 Task: In the  document Seasons.doc, select heading and apply ' Bold and Underline' Use the "find feature" to find mentioned word and apply Strikethrough in: 'creating a breathtaking'
Action: Mouse moved to (132, 140)
Screenshot: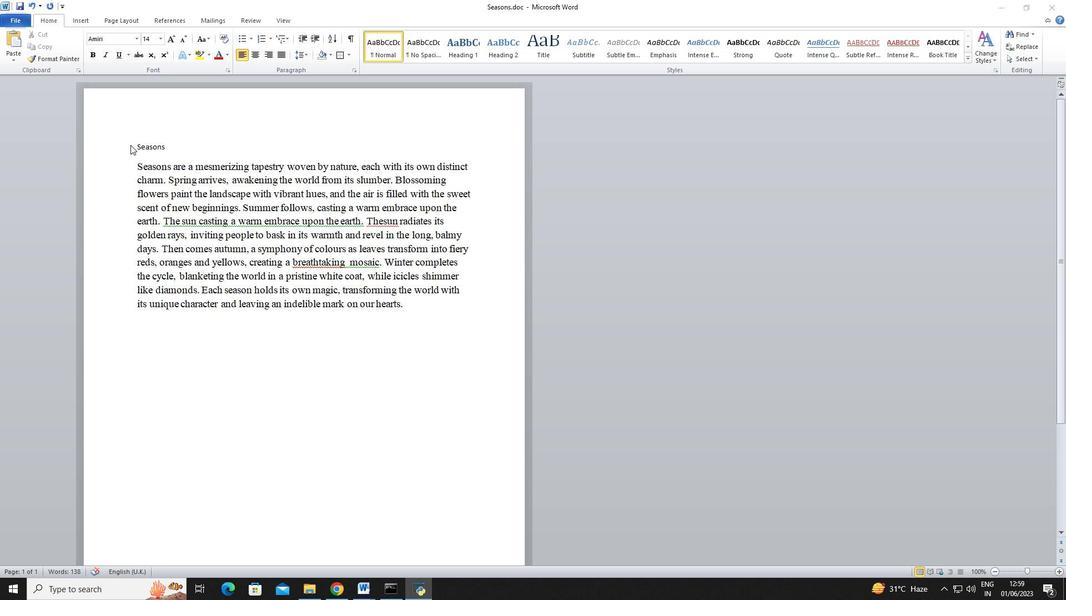 
Action: Mouse pressed left at (132, 140)
Screenshot: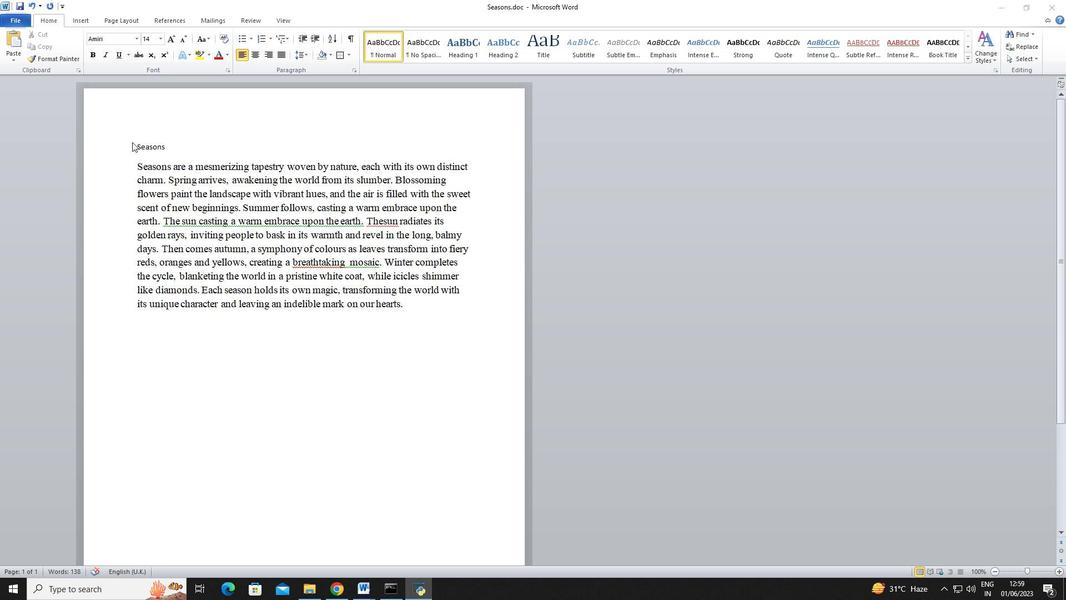 
Action: Mouse moved to (135, 151)
Screenshot: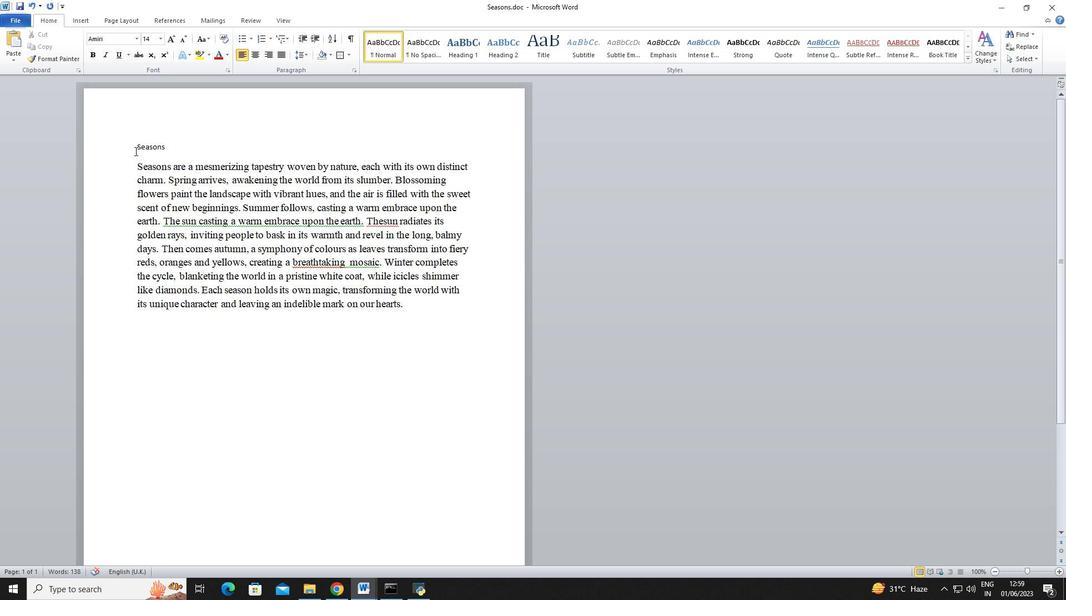 
Action: Mouse pressed left at (135, 151)
Screenshot: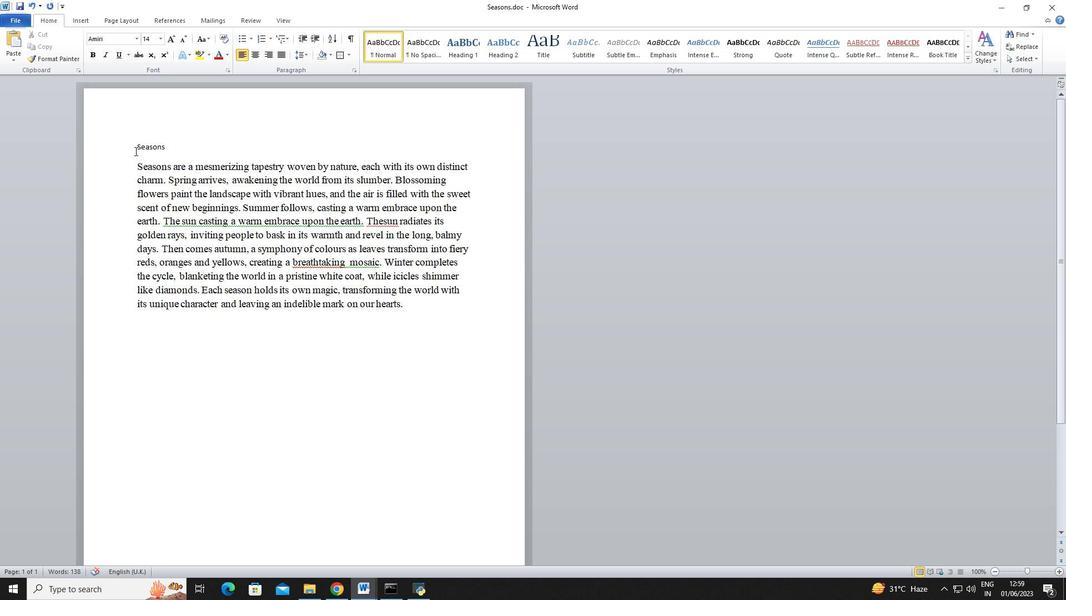
Action: Mouse moved to (92, 58)
Screenshot: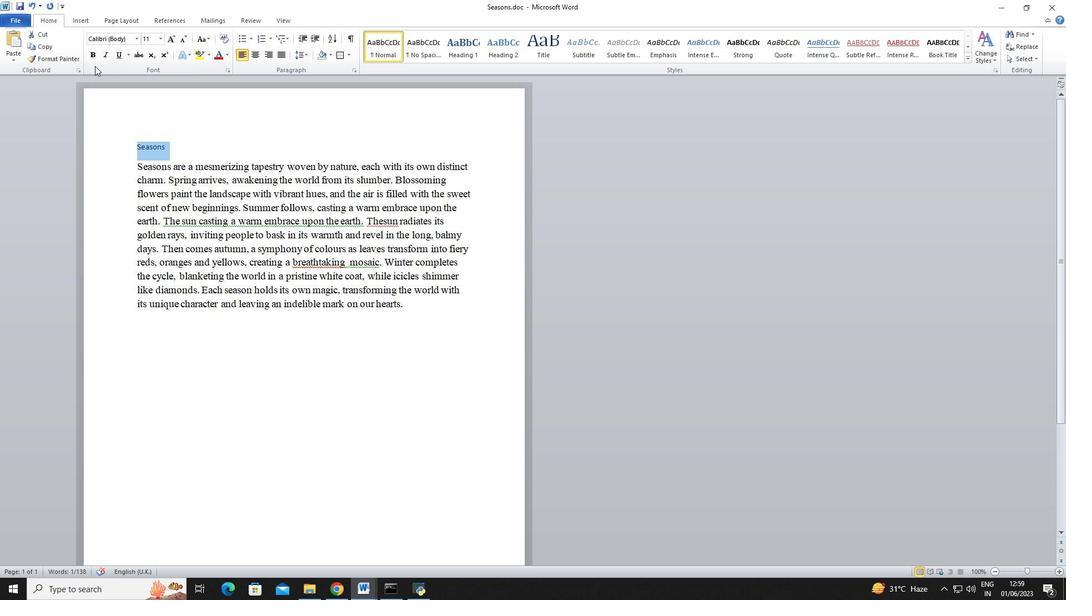 
Action: Mouse pressed left at (92, 58)
Screenshot: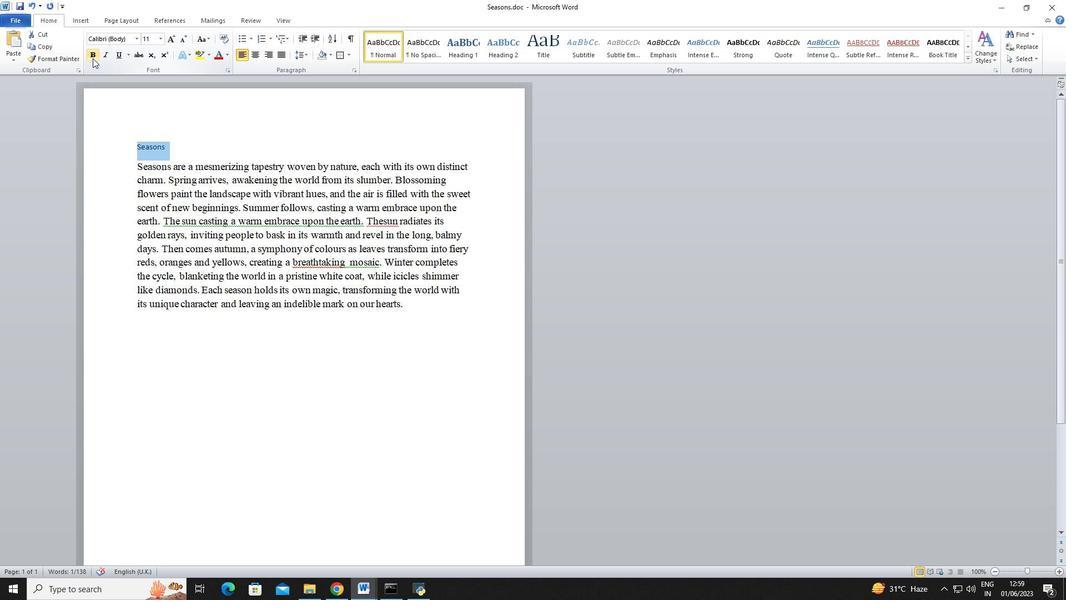 
Action: Mouse moved to (117, 56)
Screenshot: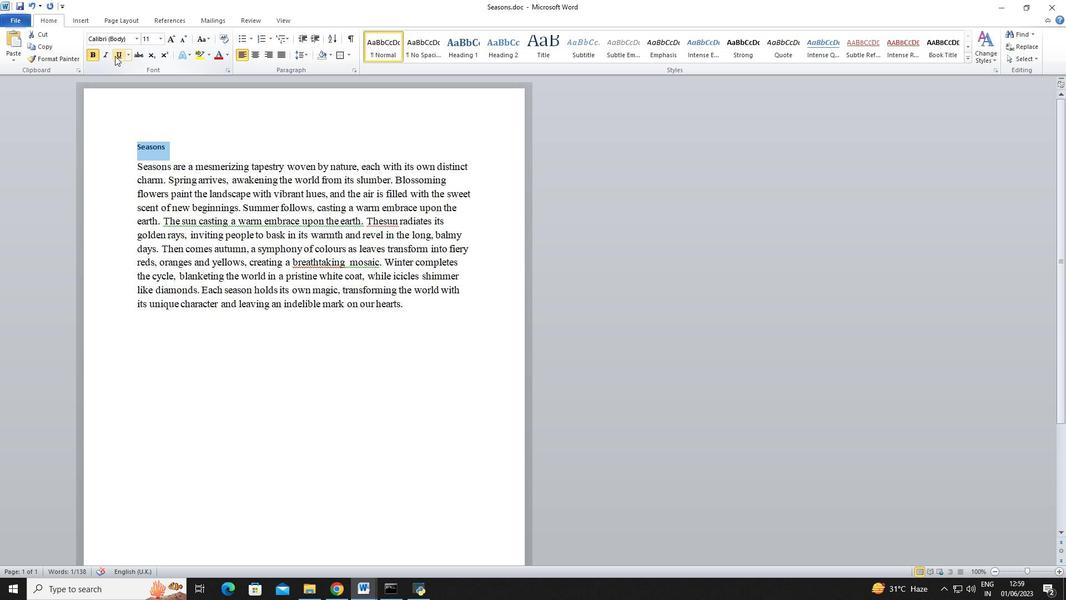 
Action: Mouse pressed left at (117, 56)
Screenshot: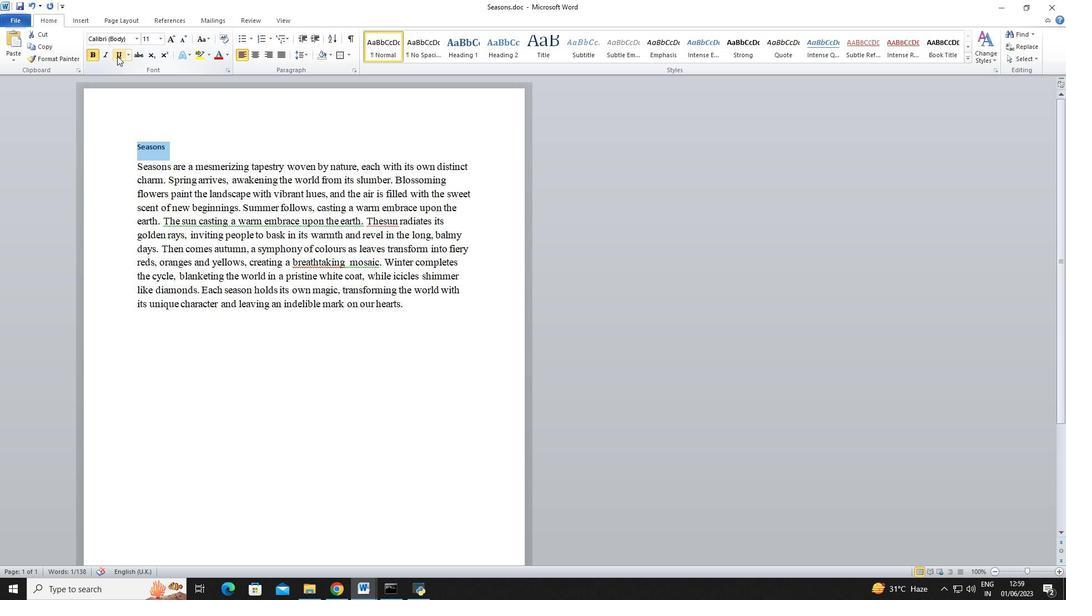 
Action: Mouse moved to (386, 135)
Screenshot: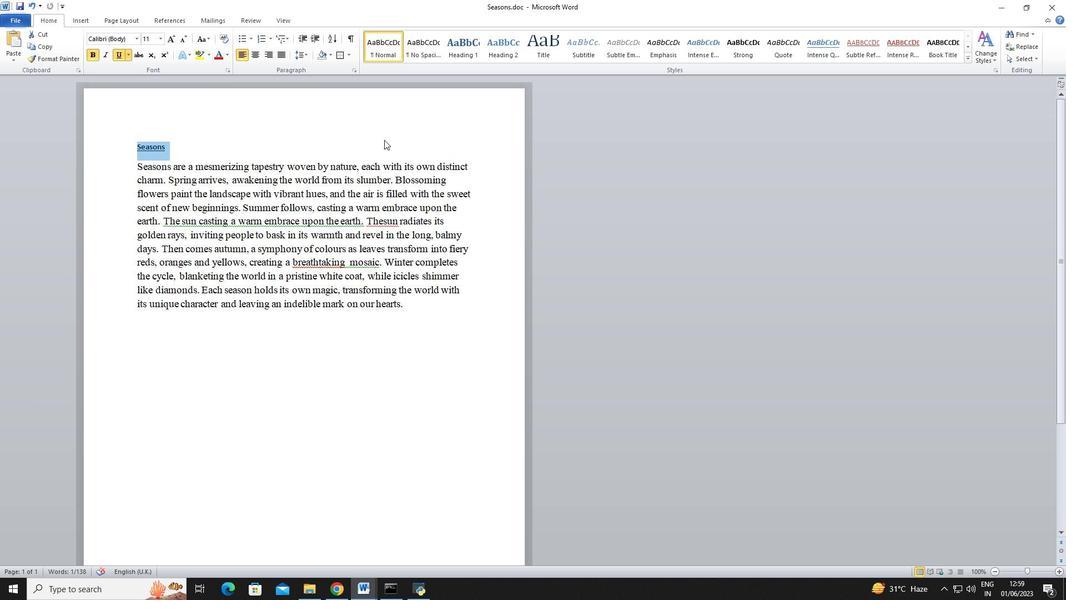 
Action: Mouse pressed left at (386, 135)
Screenshot: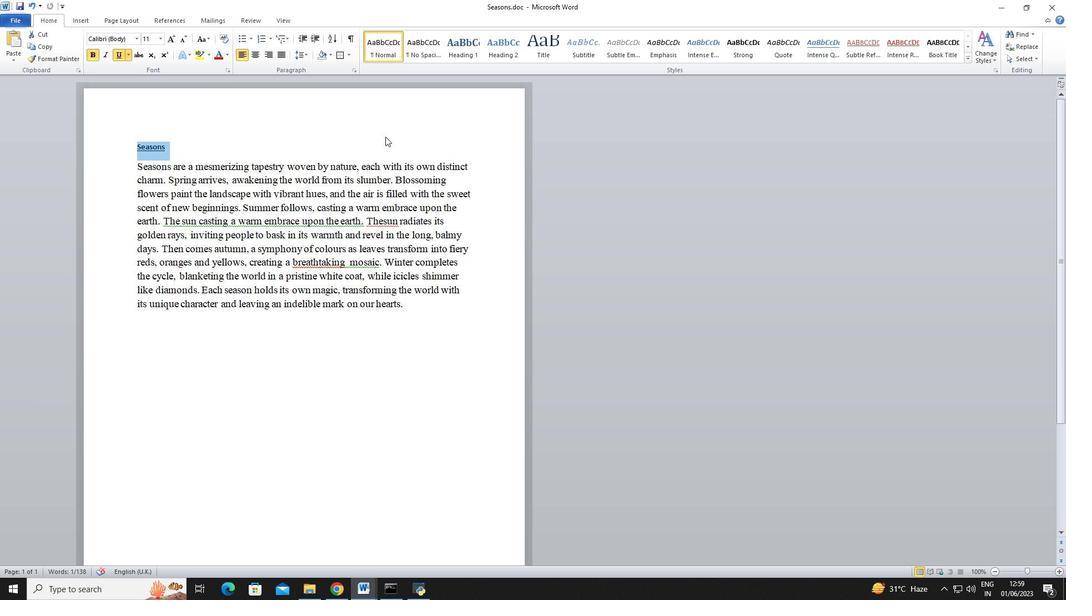 
Action: Key pressed ctrl+F
Screenshot: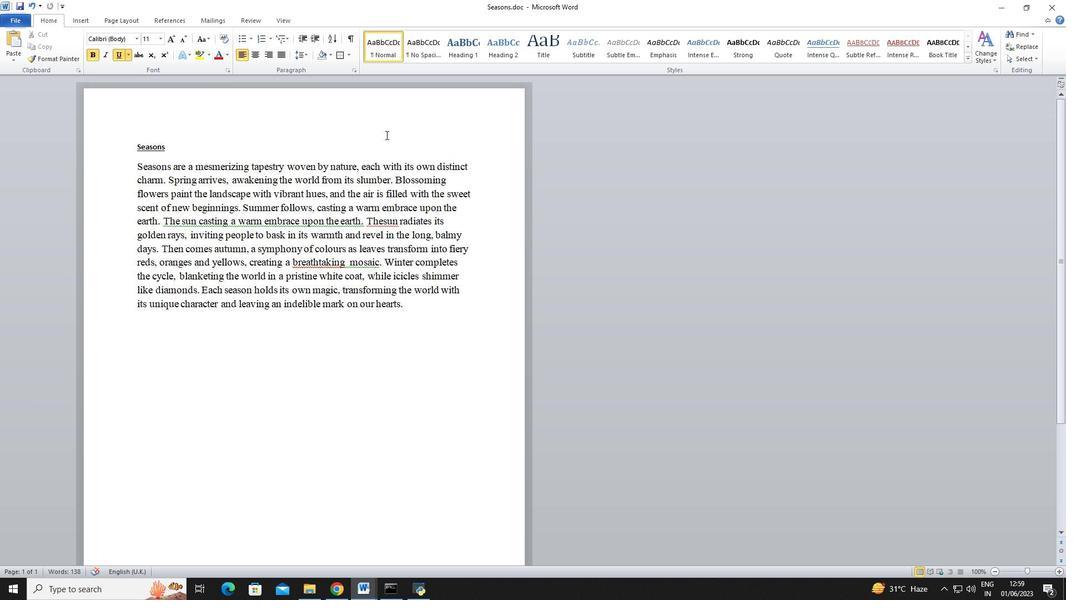 
Action: Mouse moved to (105, 84)
Screenshot: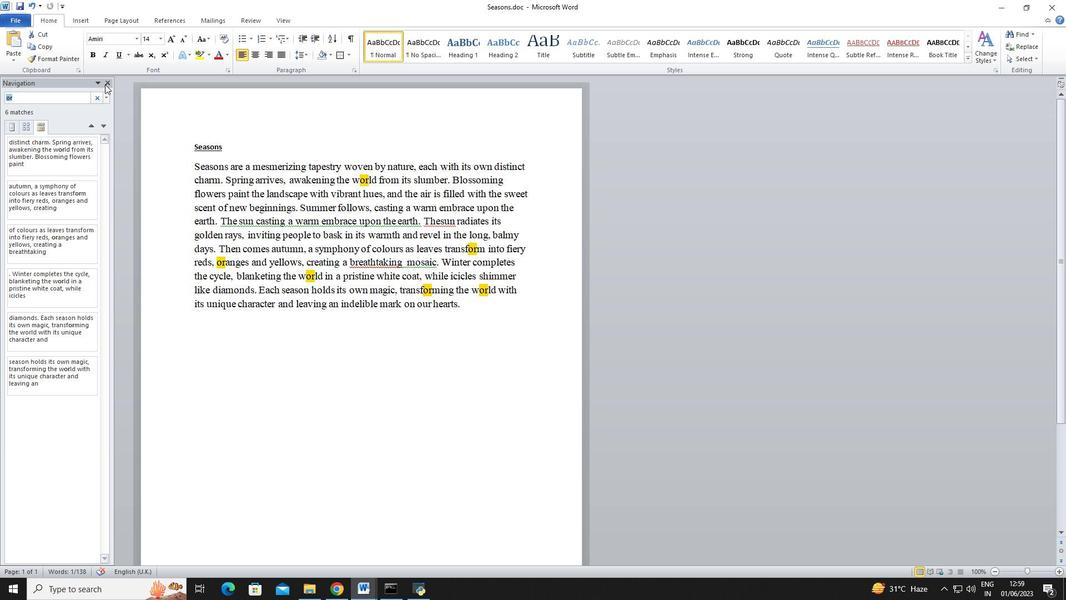 
Action: Mouse pressed left at (105, 84)
Screenshot: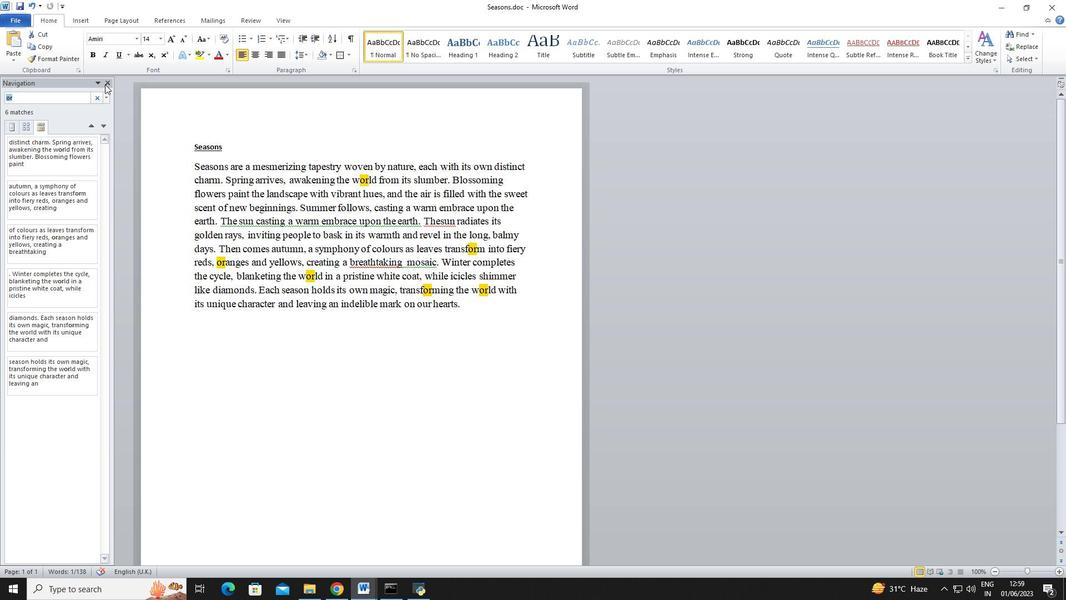 
Action: Mouse moved to (188, 153)
Screenshot: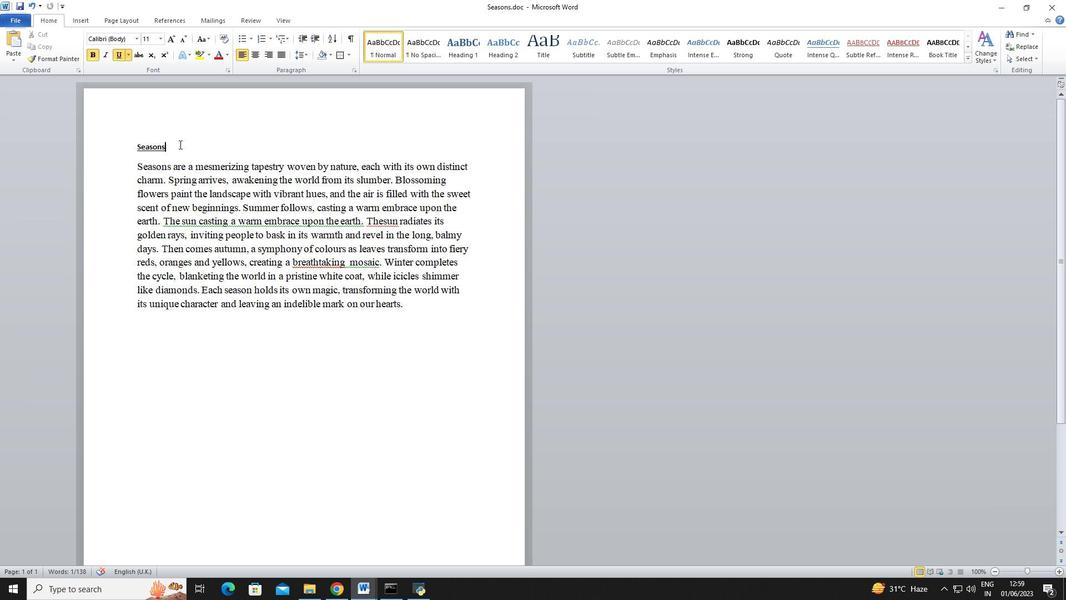 
Action: Key pressed ctrl+F
Screenshot: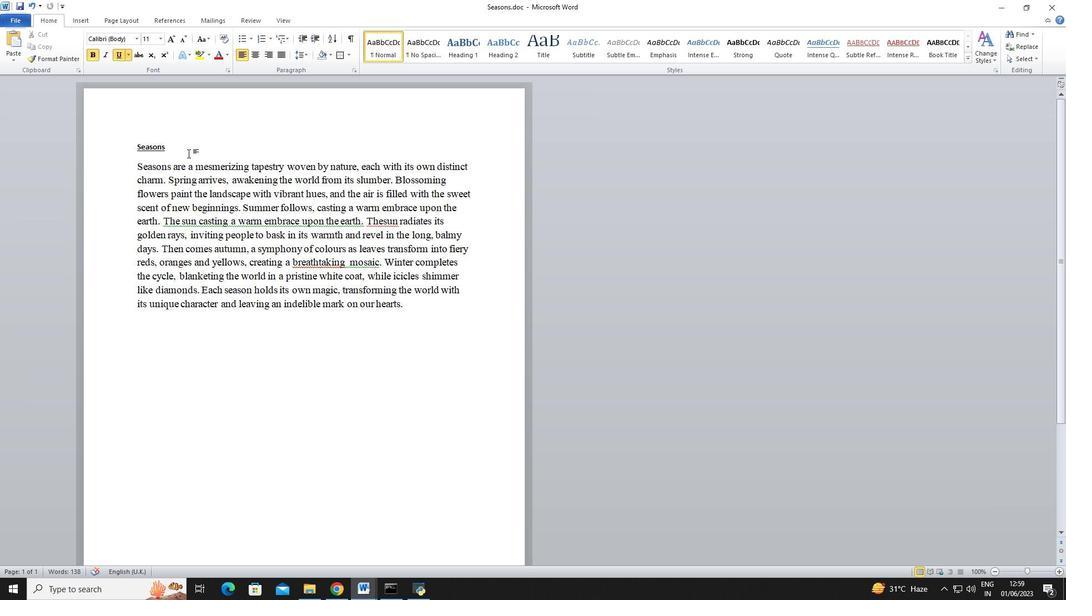 
Action: Mouse moved to (105, 83)
Screenshot: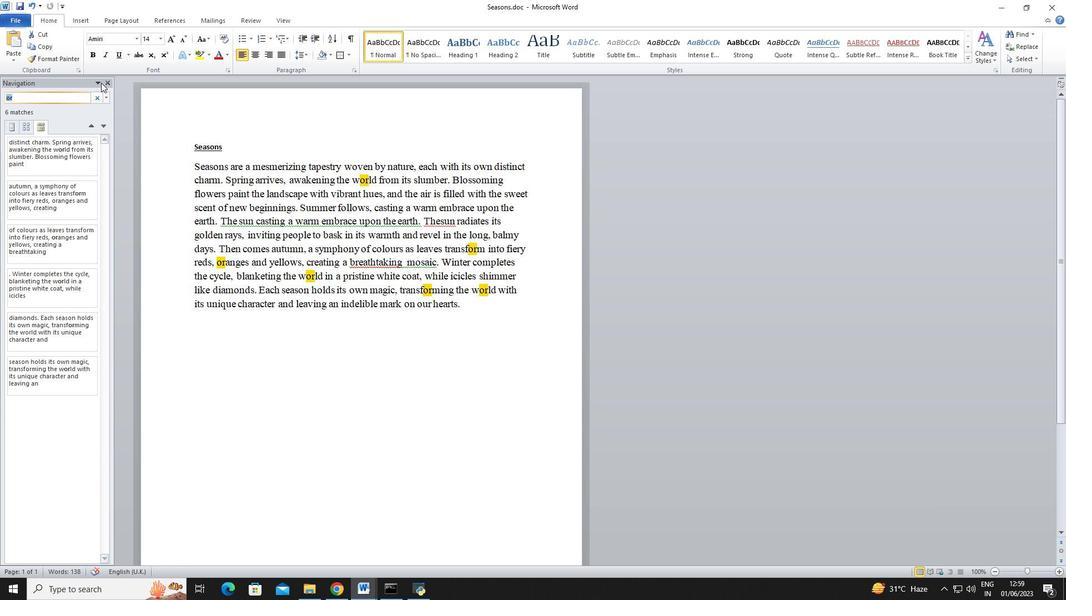 
Action: Mouse pressed left at (105, 83)
Screenshot: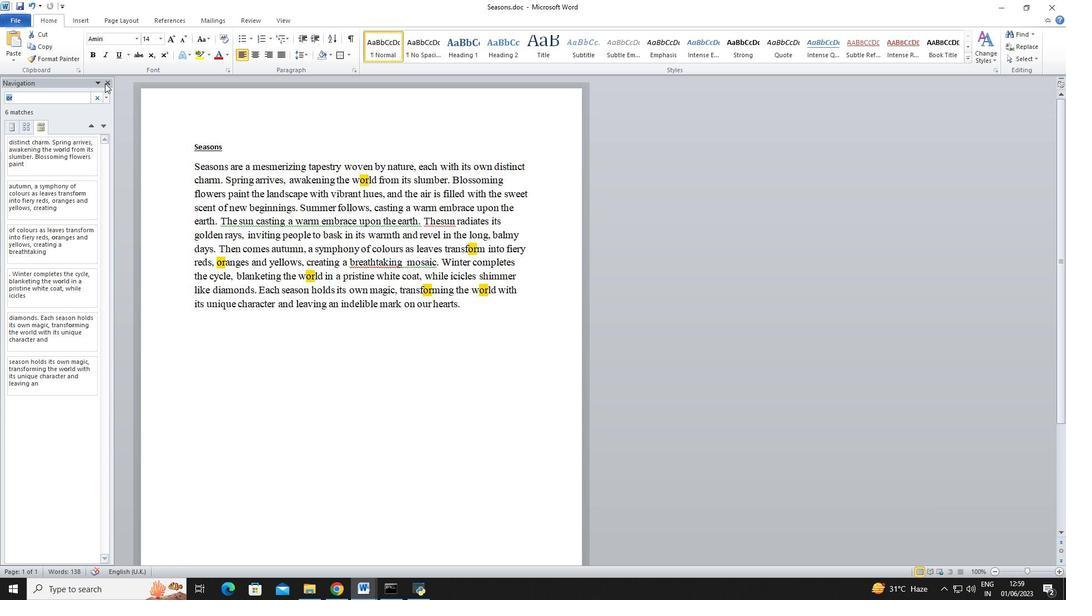 
Action: Mouse moved to (1036, 33)
Screenshot: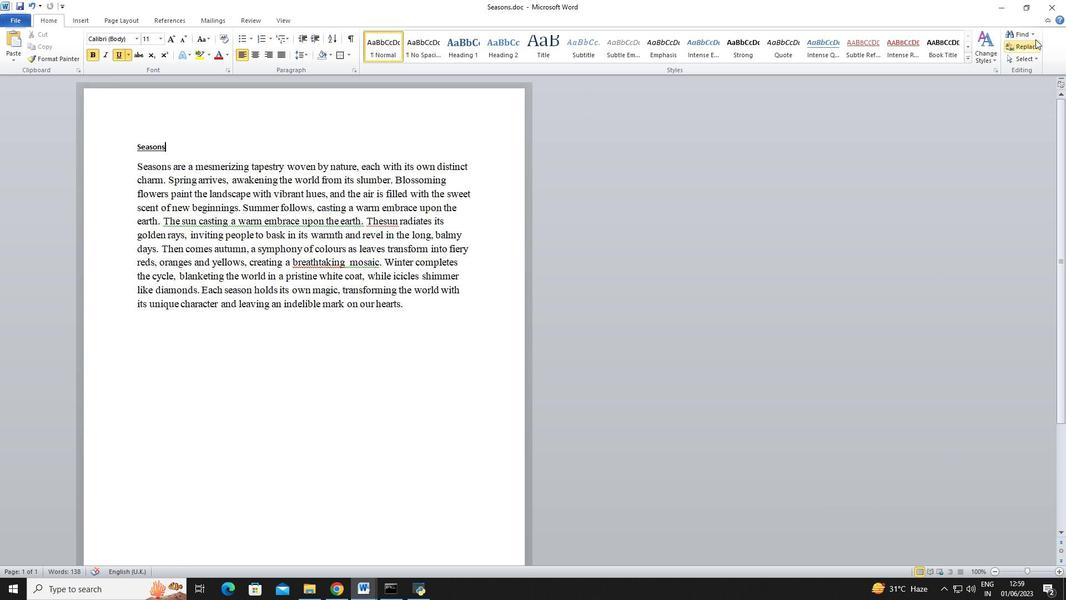
Action: Mouse pressed left at (1036, 33)
Screenshot: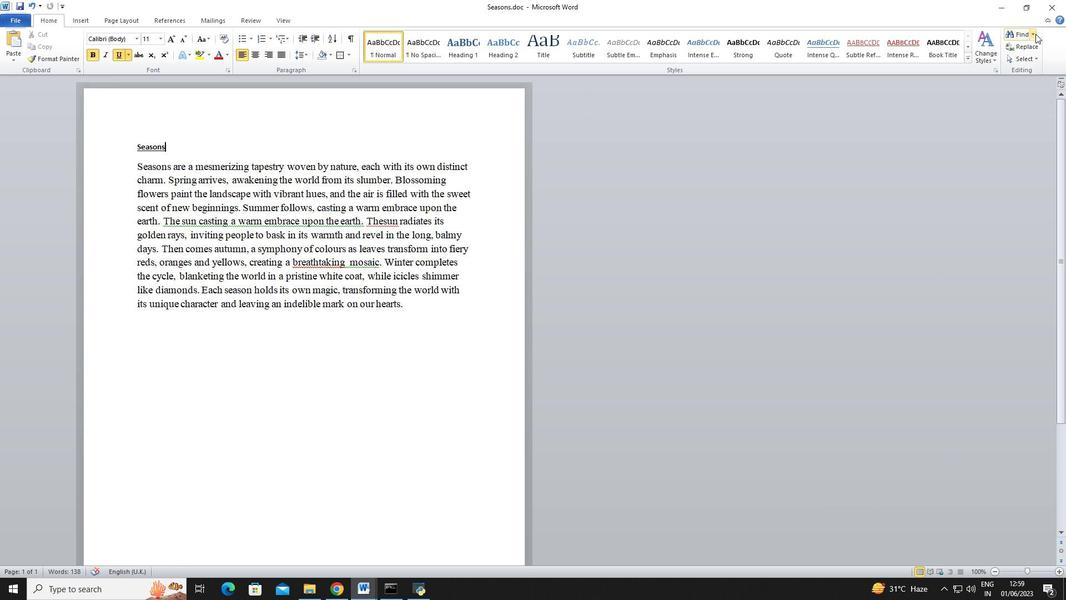 
Action: Mouse moved to (1020, 33)
Screenshot: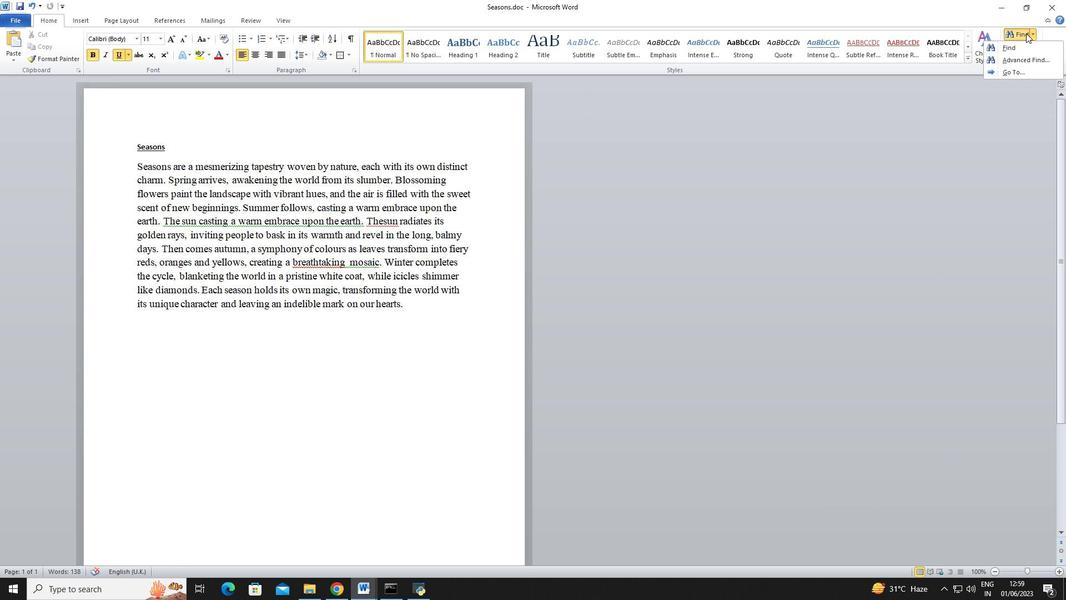 
Action: Mouse pressed left at (1020, 33)
Screenshot: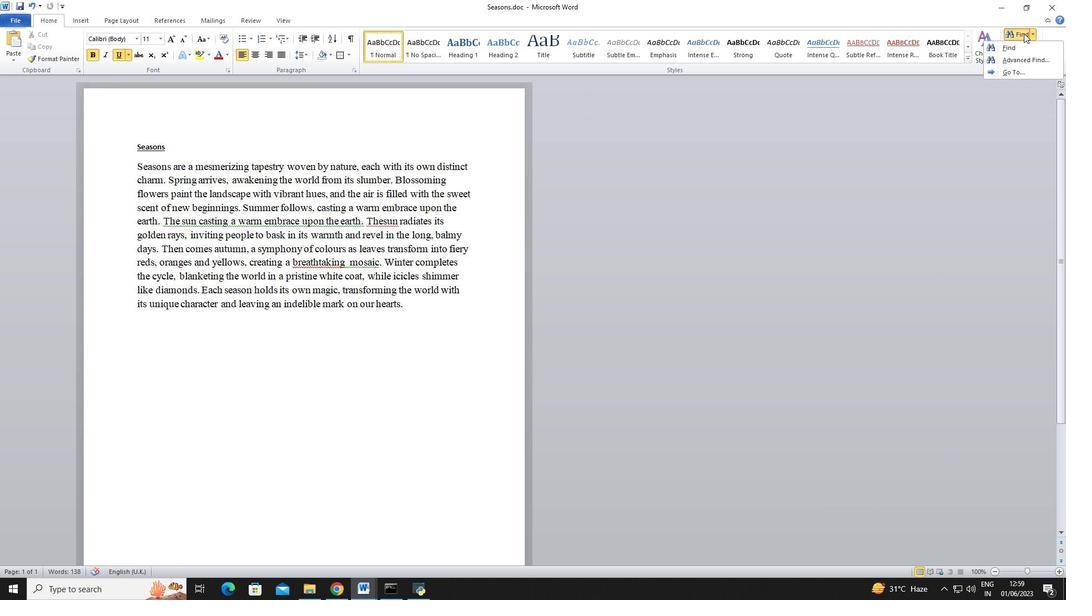 
Action: Mouse moved to (16, 98)
Screenshot: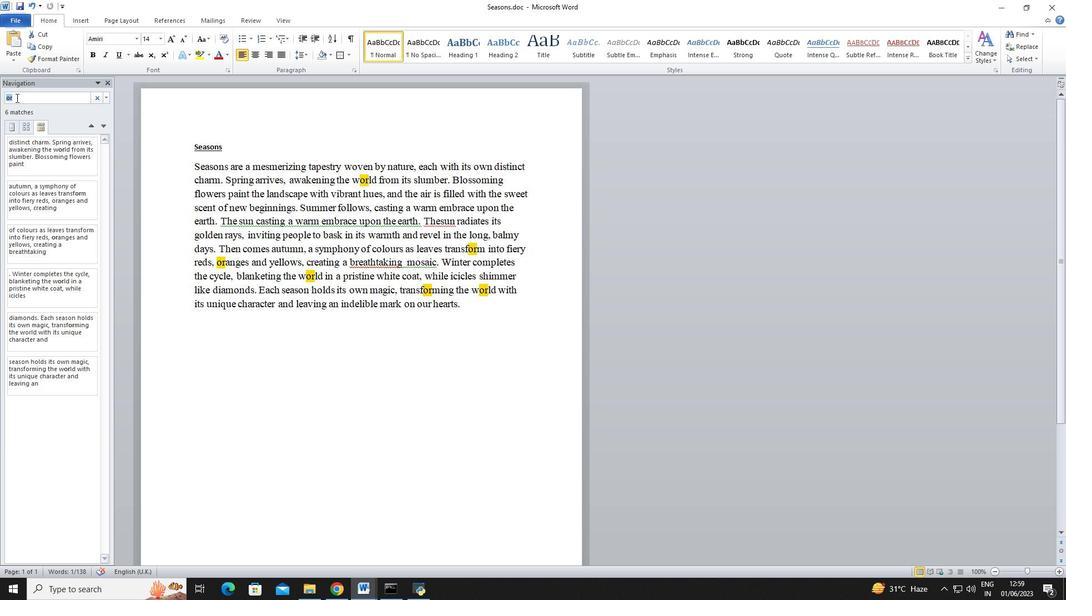 
Action: Key pressed creating<Key.space>a<Key.space>breathtaking<Key.enter>
Screenshot: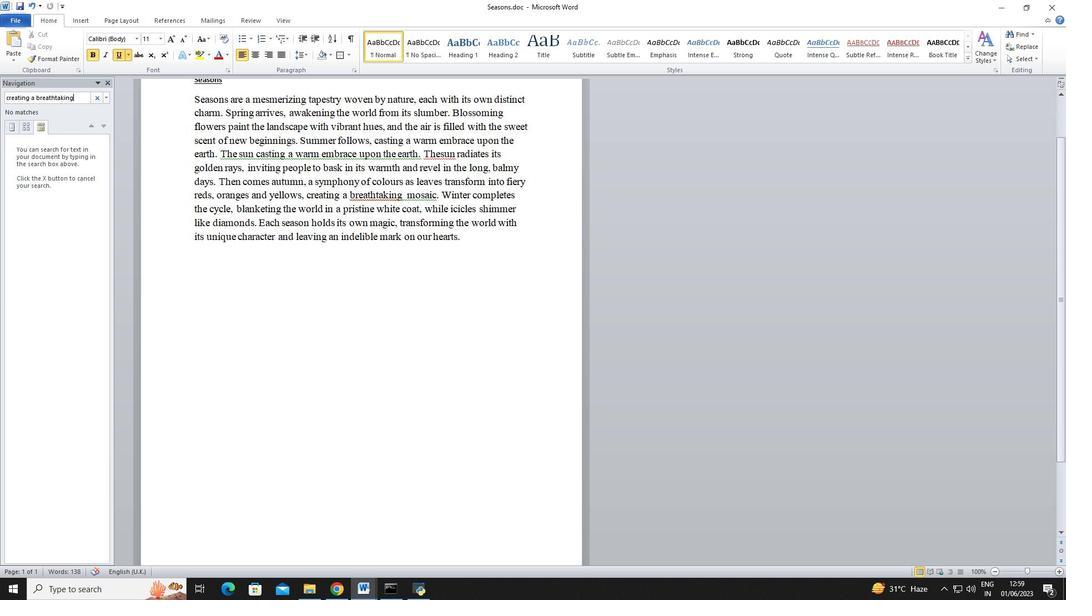 
Action: Mouse moved to (78, 18)
Screenshot: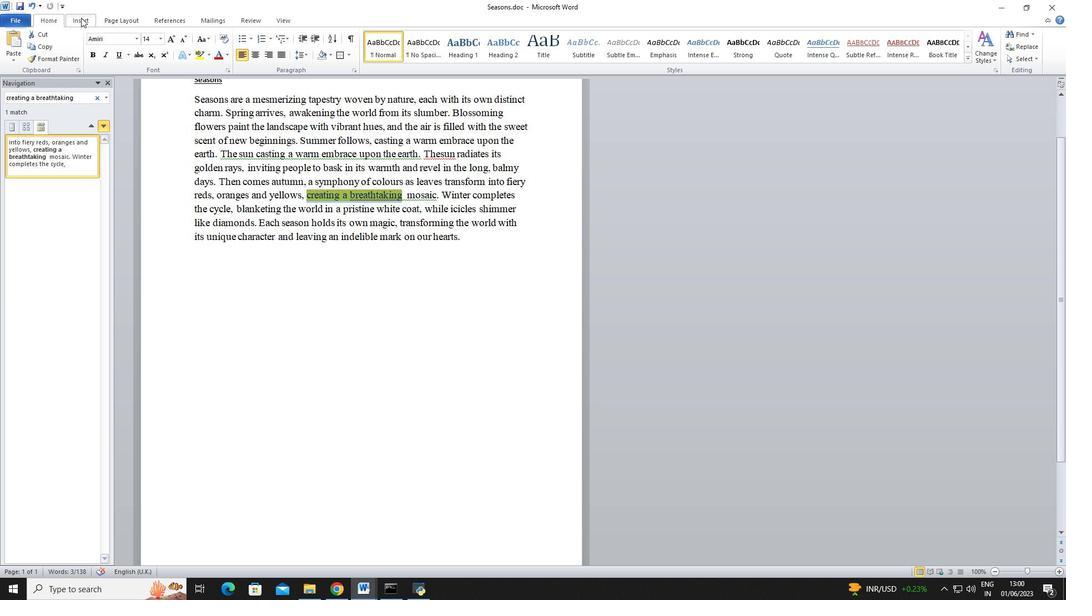 
Action: Mouse pressed left at (78, 18)
Screenshot: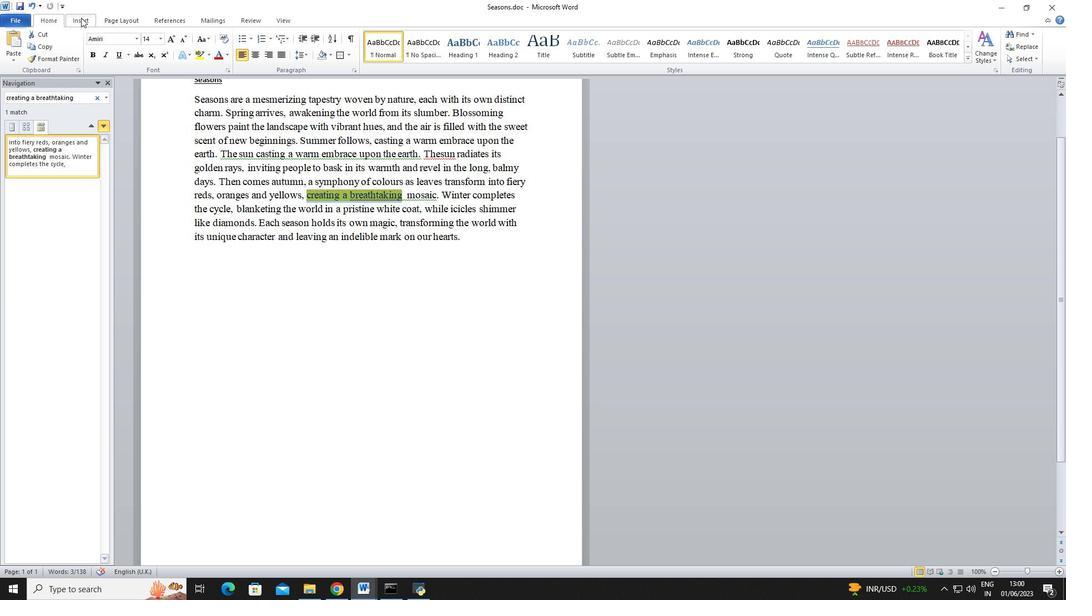 
Action: Mouse moved to (48, 18)
Screenshot: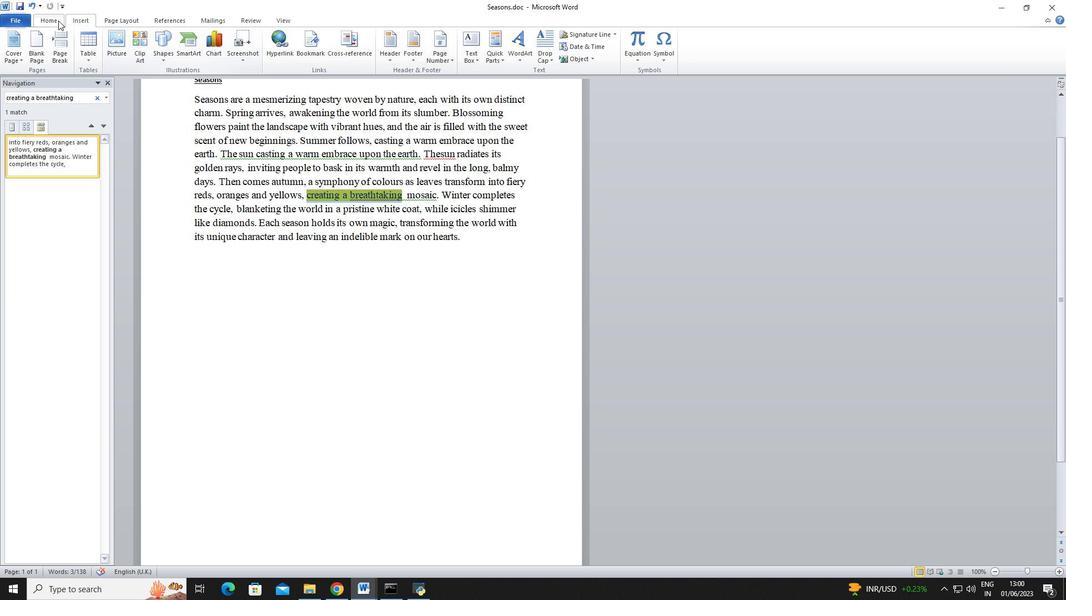 
Action: Mouse pressed left at (48, 18)
Screenshot: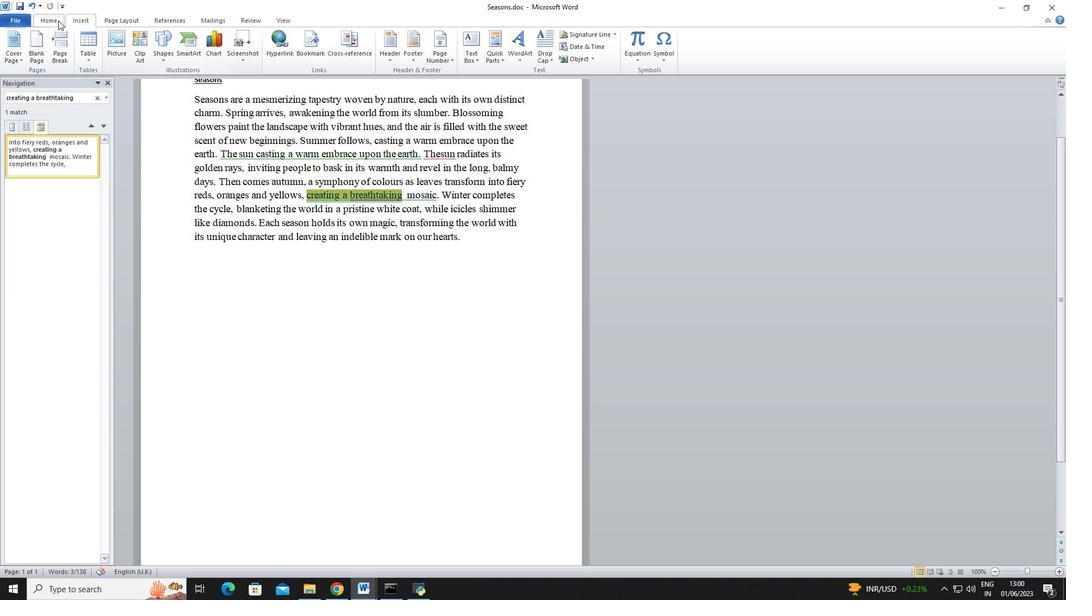 
Action: Mouse moved to (305, 193)
Screenshot: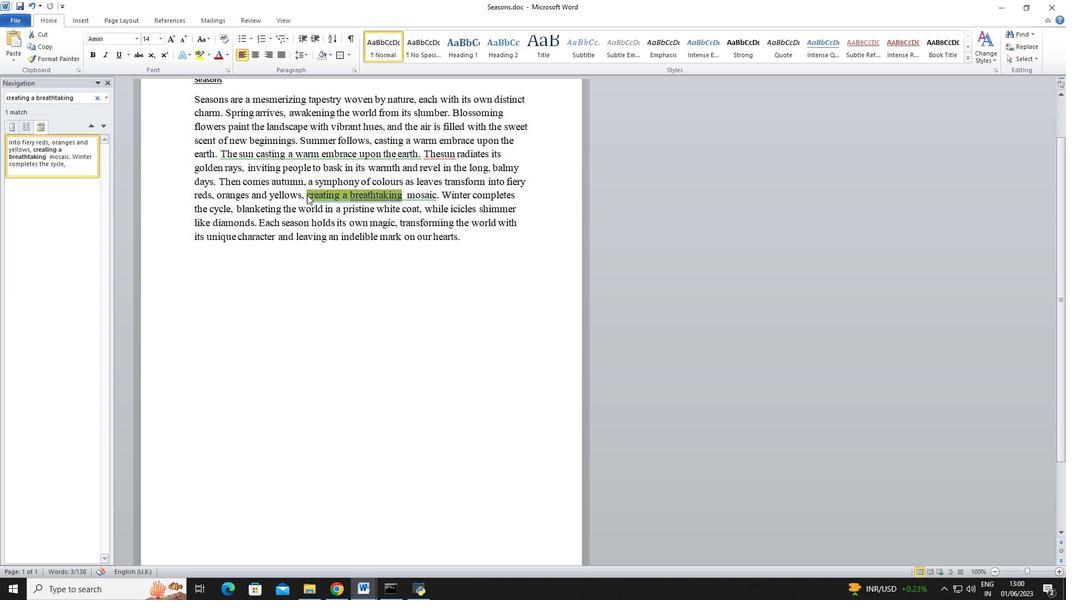 
Action: Mouse pressed left at (305, 193)
Screenshot: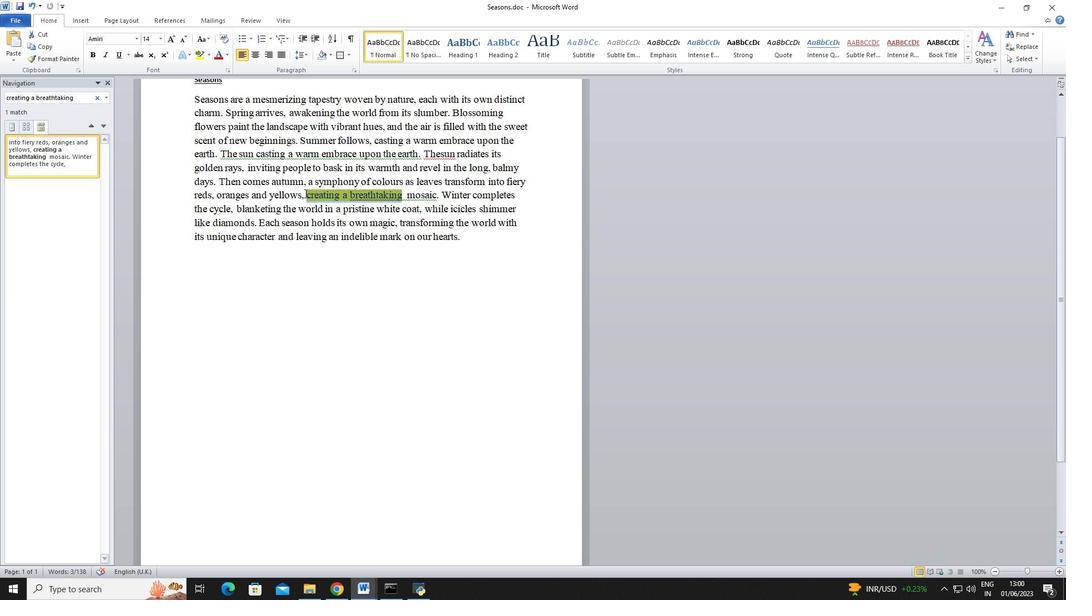 
Action: Mouse moved to (138, 53)
Screenshot: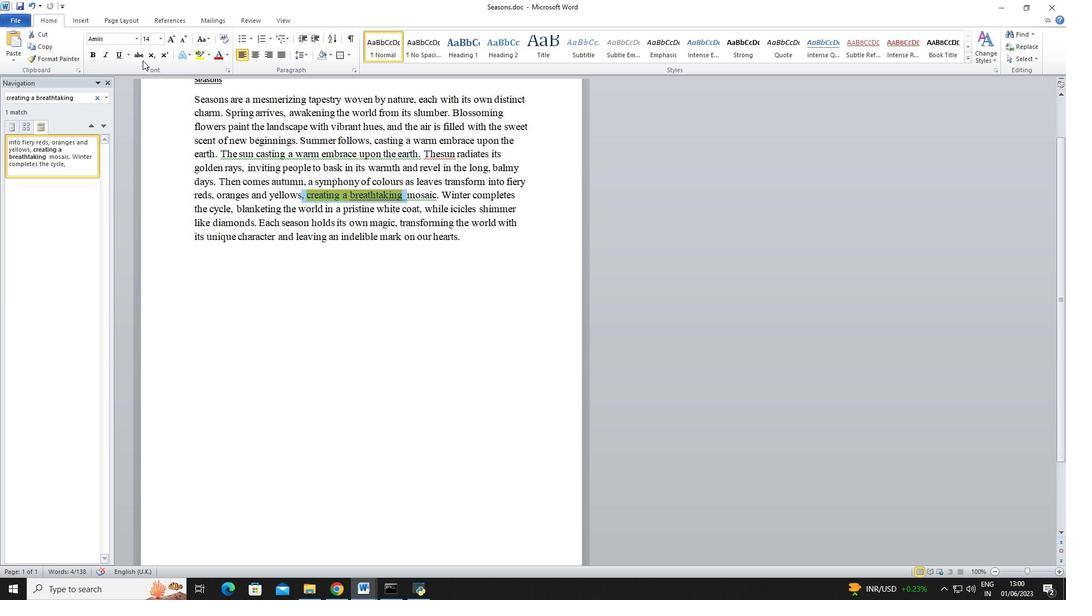 
Action: Mouse pressed left at (138, 53)
Screenshot: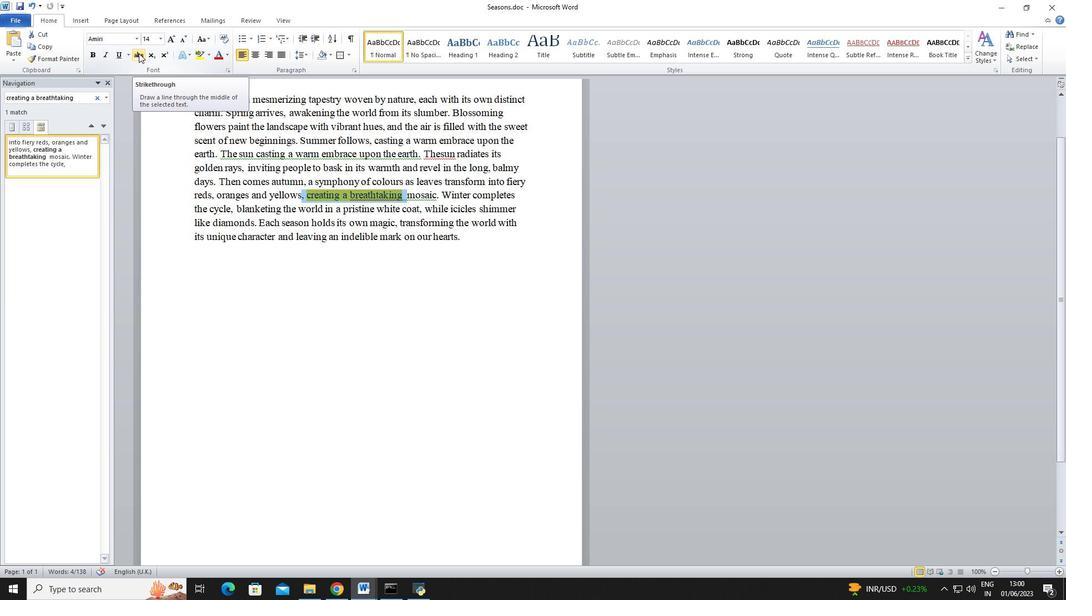 
